 Task: Open a blank sheet, save the file as Serengetimeet.epub Type the sentence 'Regular exercise is vital for maintaining physical and mental well-being. It improves cardiovascular health, strengthens muscles, and reduces the risk of chronic diseases. Exercise also boosts mood, reduces stress, and enhances cognitive function, promoting overall quality of life.'Add formula using equations and charcters after the sentence 'P=ns' Select the formula and highlight with color Yellow Change the page Orientation to  Landscape
Action: Mouse moved to (273, 183)
Screenshot: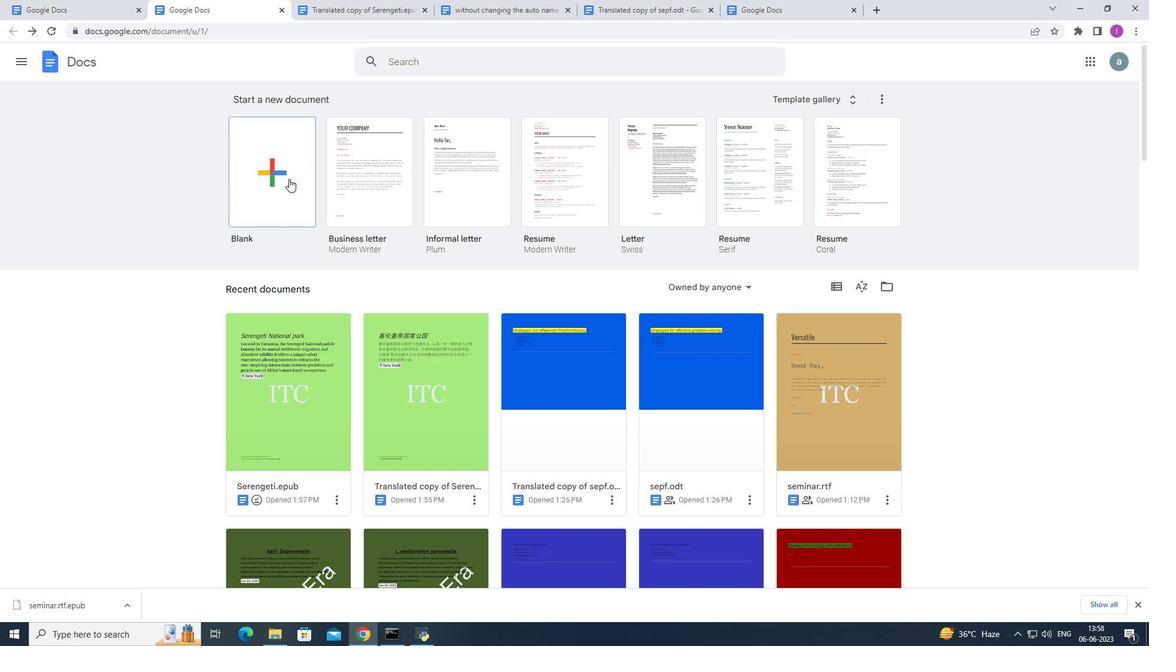 
Action: Mouse pressed left at (273, 183)
Screenshot: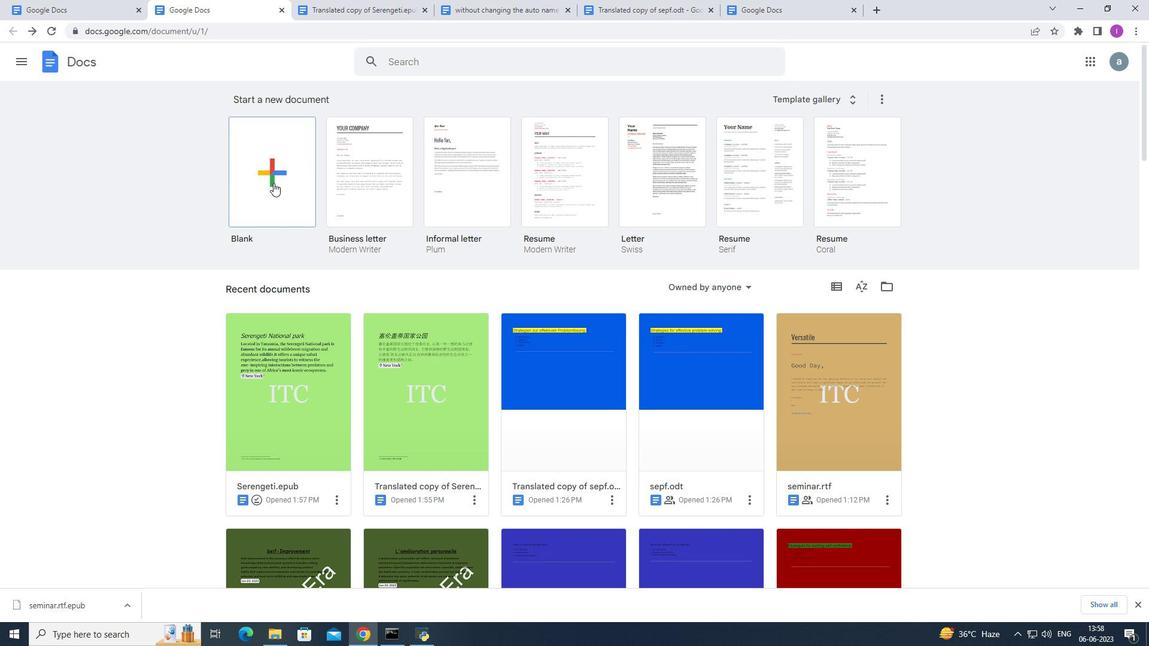 
Action: Mouse moved to (126, 53)
Screenshot: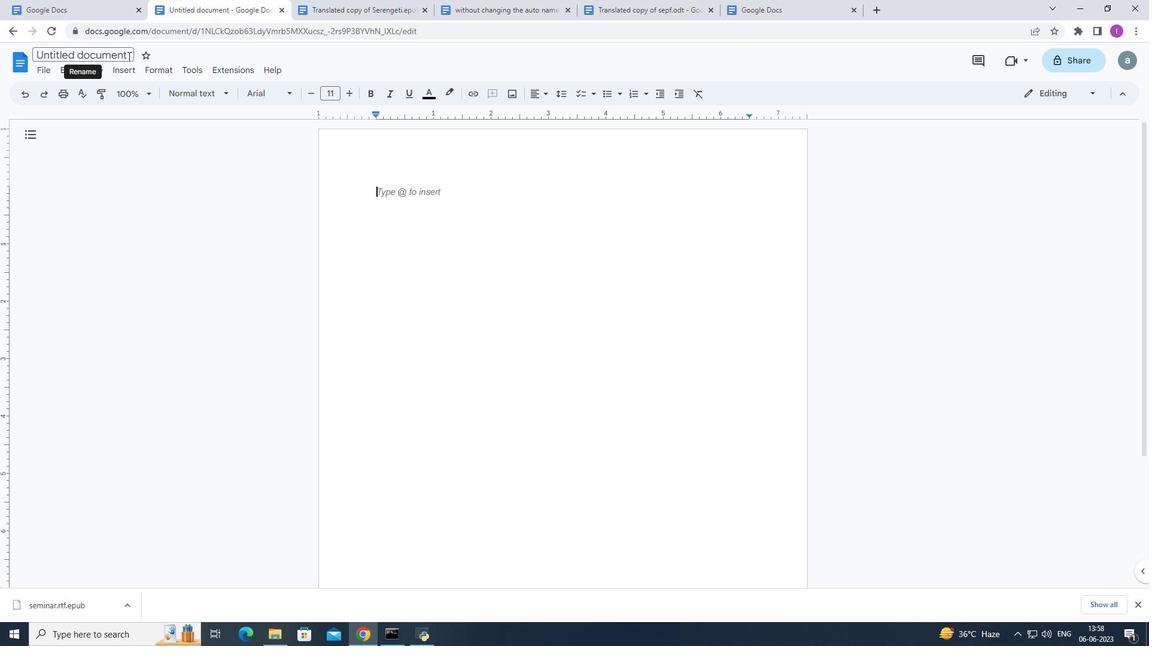 
Action: Mouse pressed left at (126, 53)
Screenshot: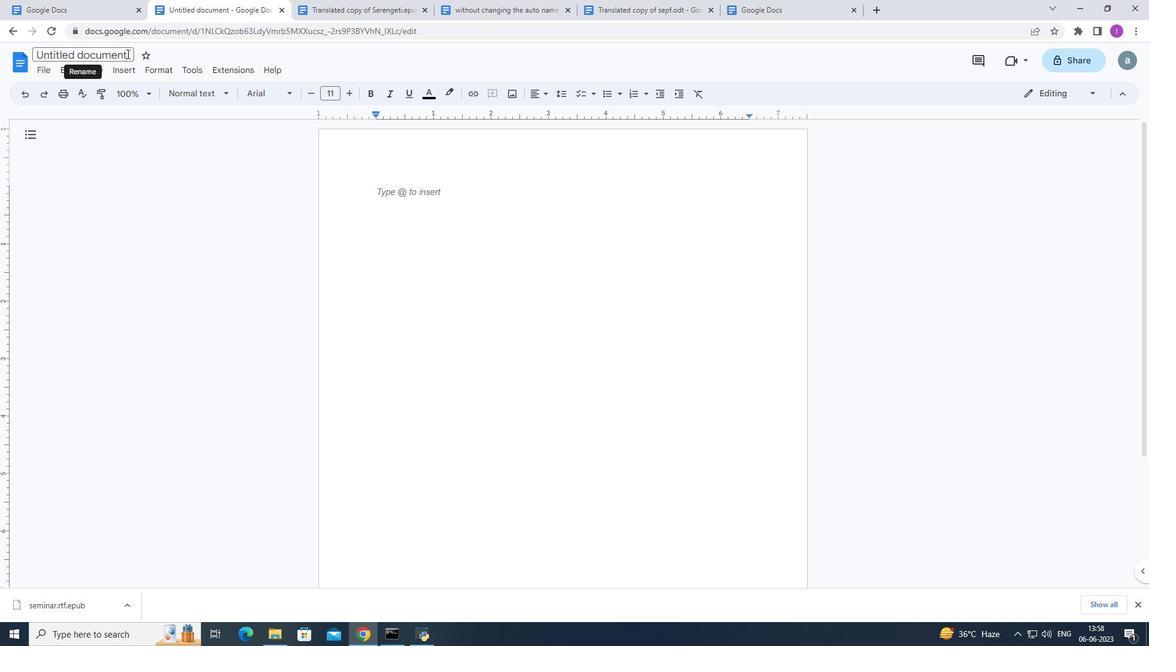 
Action: Mouse moved to (198, 87)
Screenshot: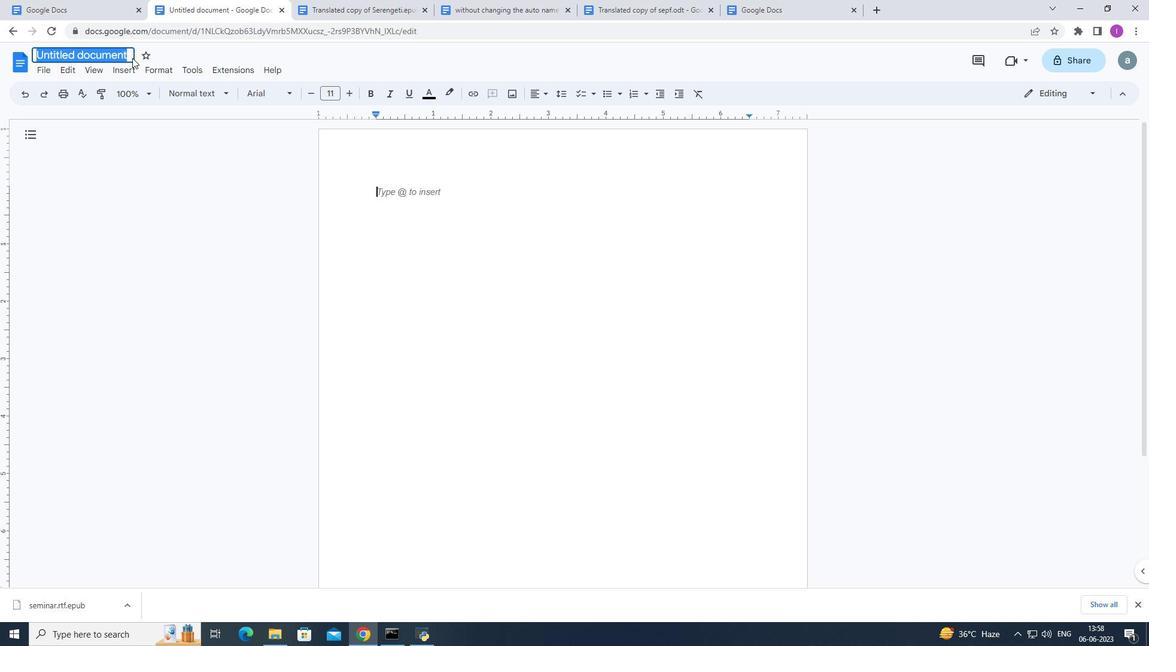 
Action: Key pressed <Key.shift>Serengetimeet.epub
Screenshot: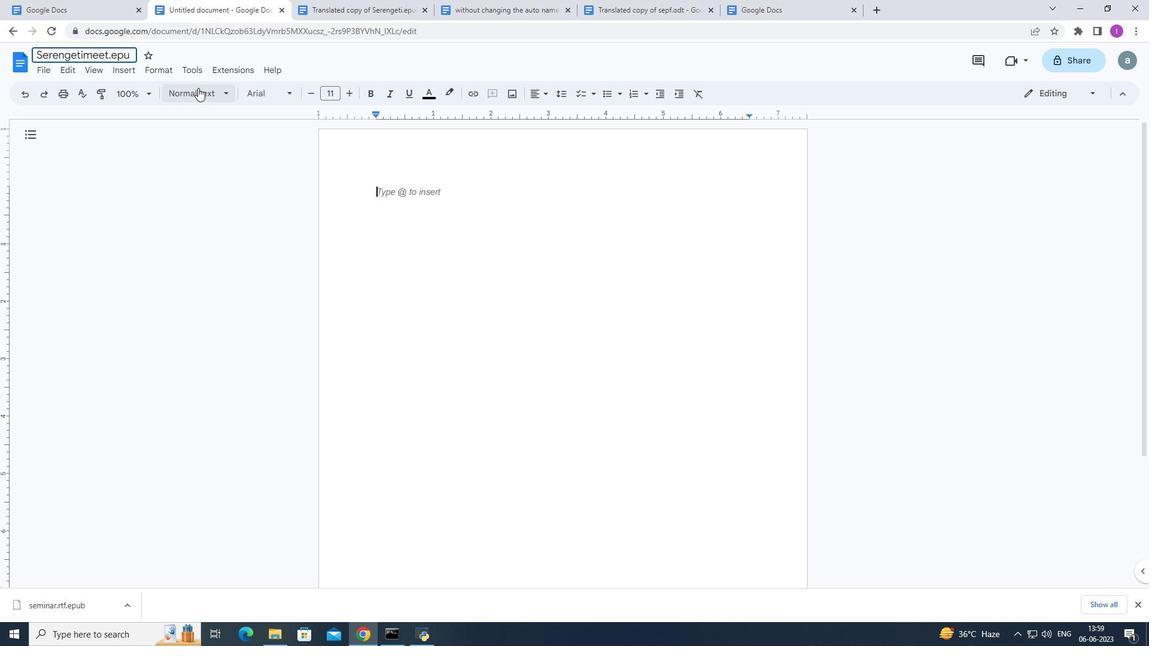 
Action: Mouse moved to (368, 152)
Screenshot: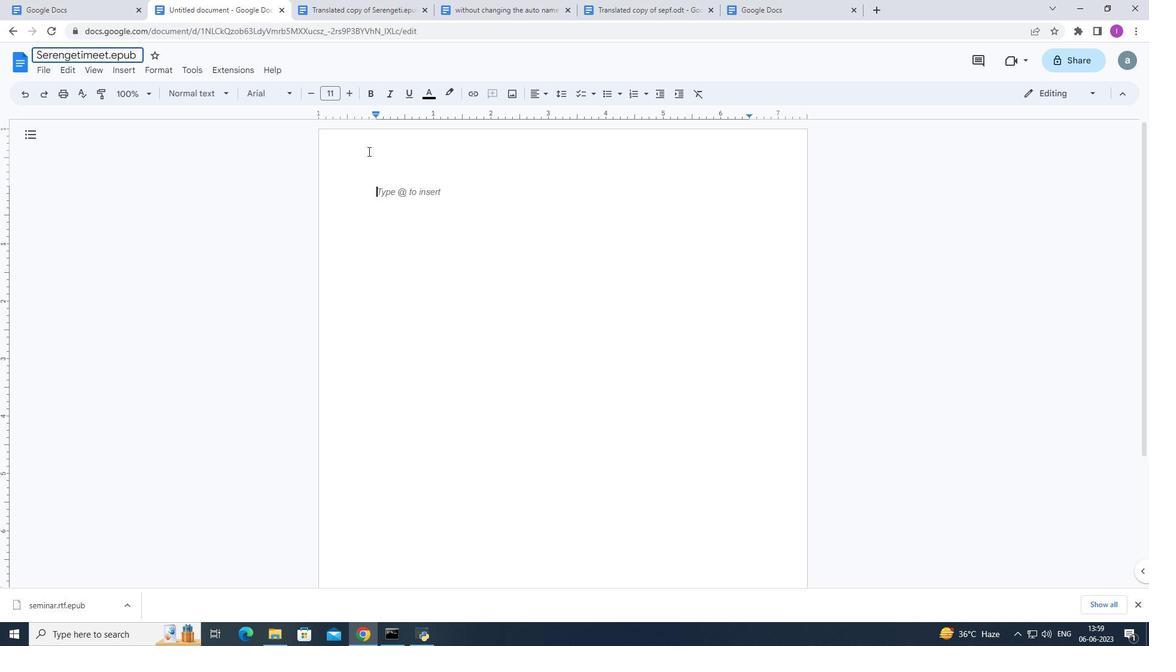 
Action: Mouse pressed left at (368, 152)
Screenshot: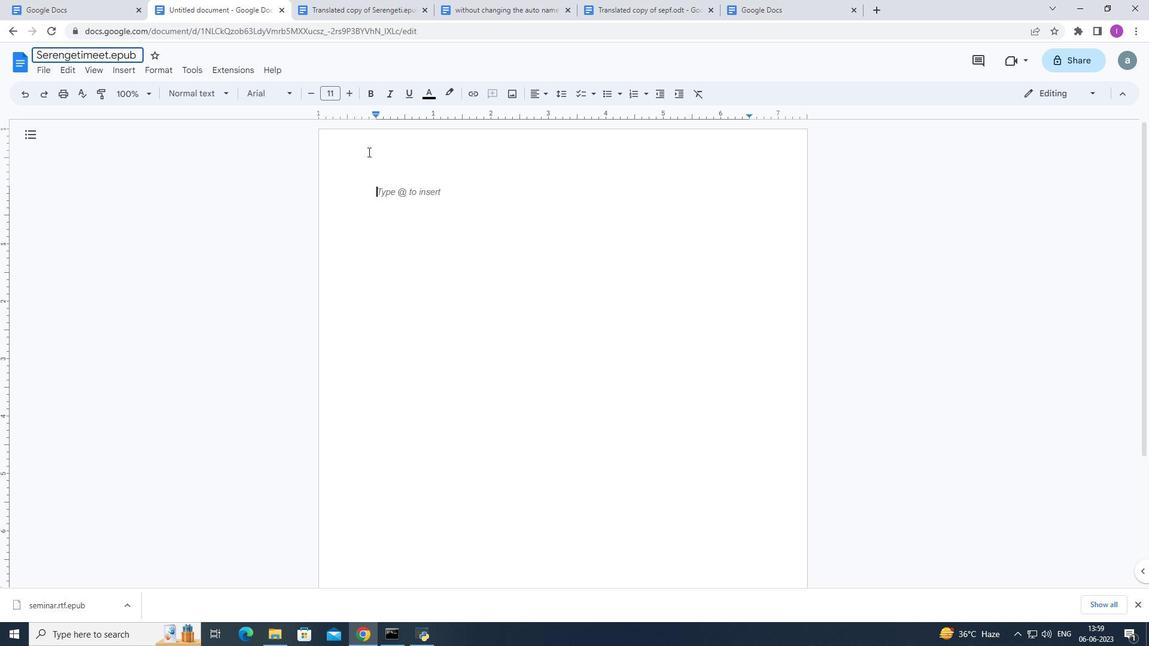 
Action: Mouse moved to (524, 160)
Screenshot: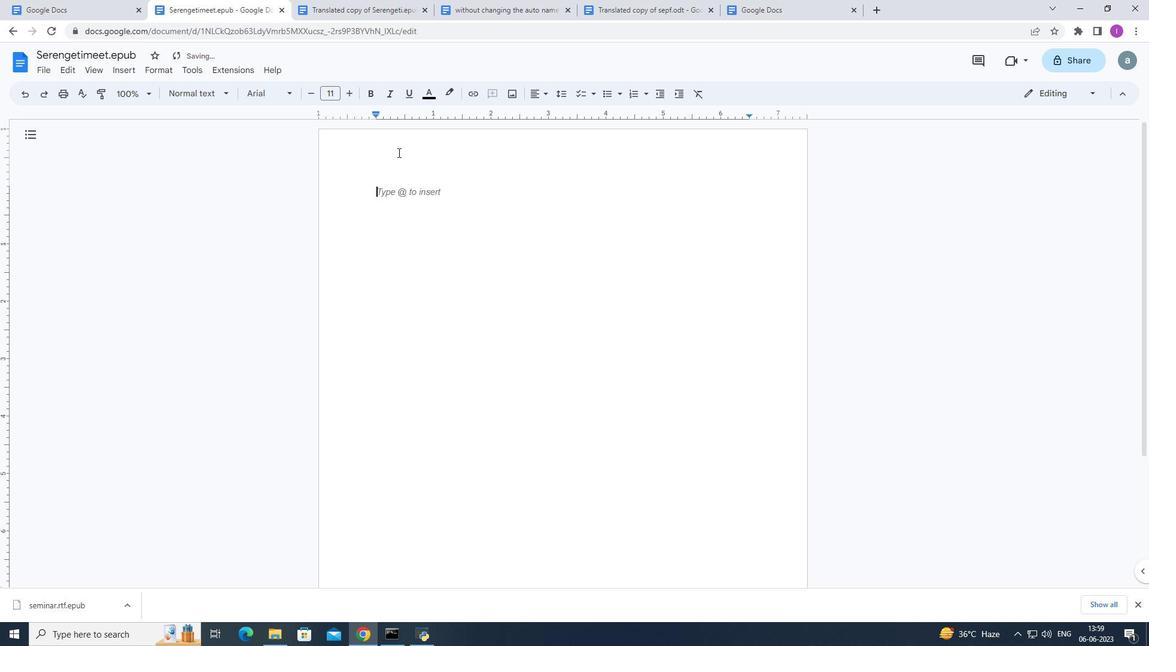 
Action: Key pressed '<Key.shift>Regular<Key.space><Key.shift>Exercise<Key.space>is<Key.space>vital<Key.space>for<Key.space>maintaining<Key.space>physical<Key.space>and<Key.space>mentak<Key.backspace>l<Key.space>well-being.it<Key.backspace><Key.backspace><Key.shift>It<Key.space>improves<Key.space>cardiovascularhealth
Screenshot: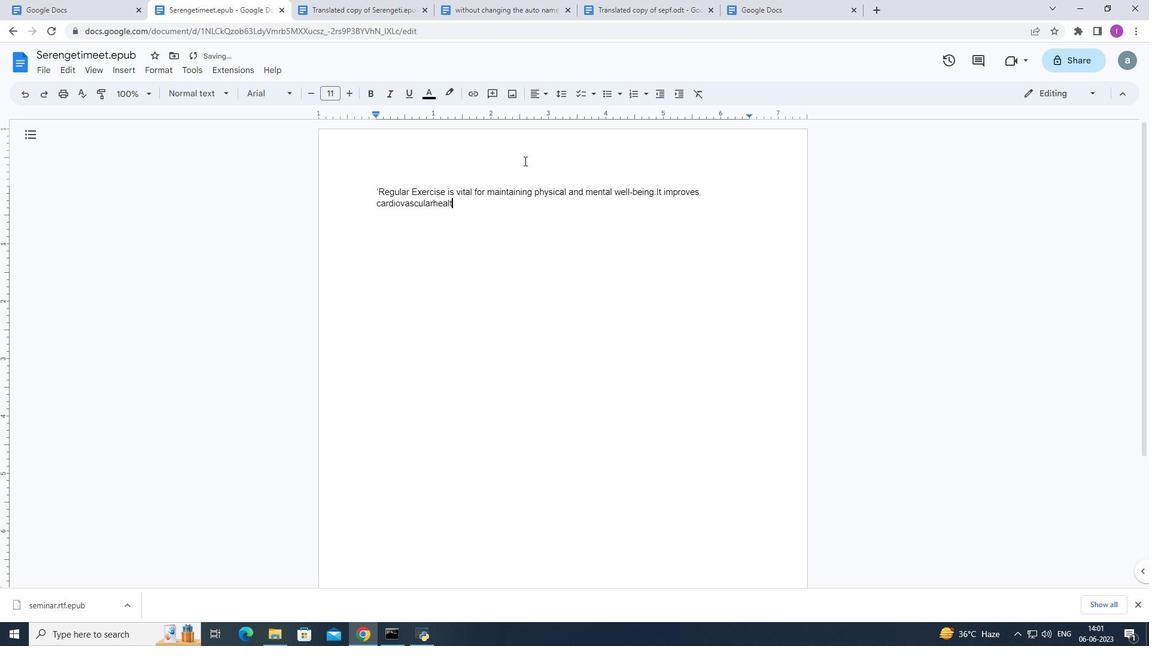 
Action: Mouse moved to (431, 202)
Screenshot: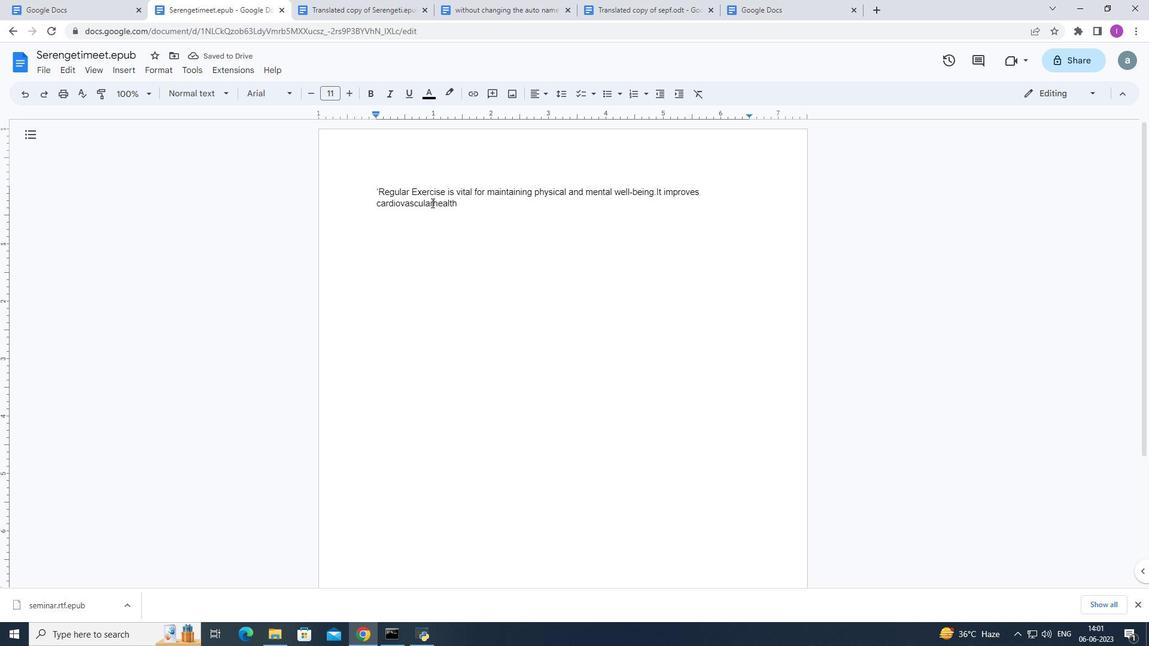 
Action: Mouse pressed left at (431, 202)
Screenshot: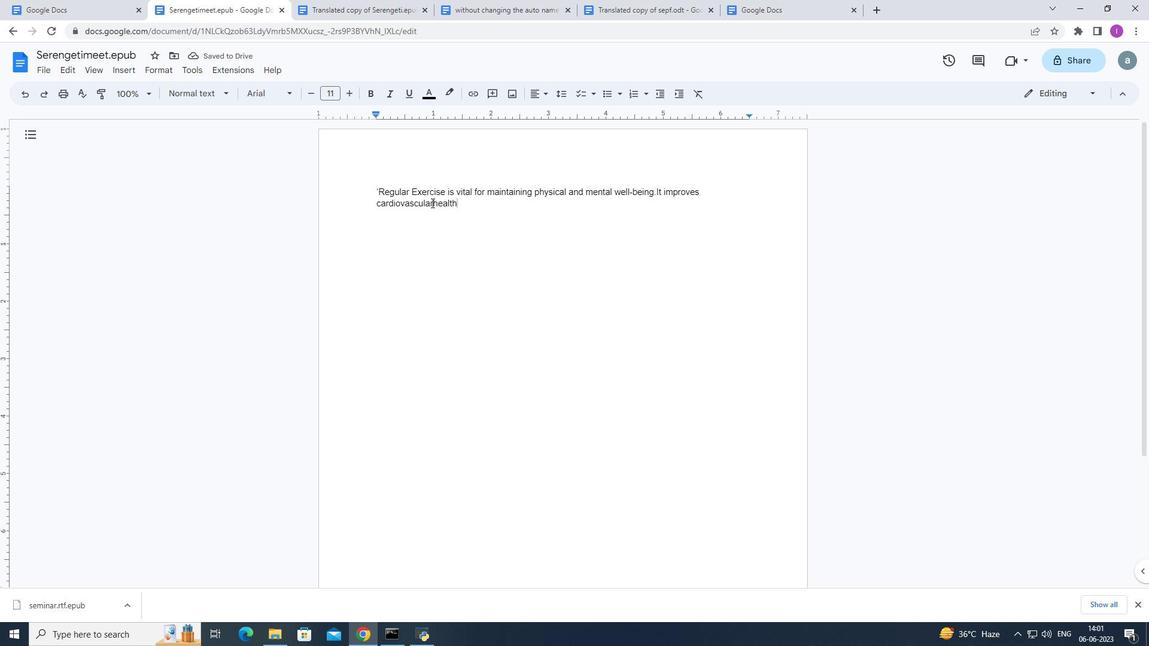 
Action: Mouse moved to (432, 203)
Screenshot: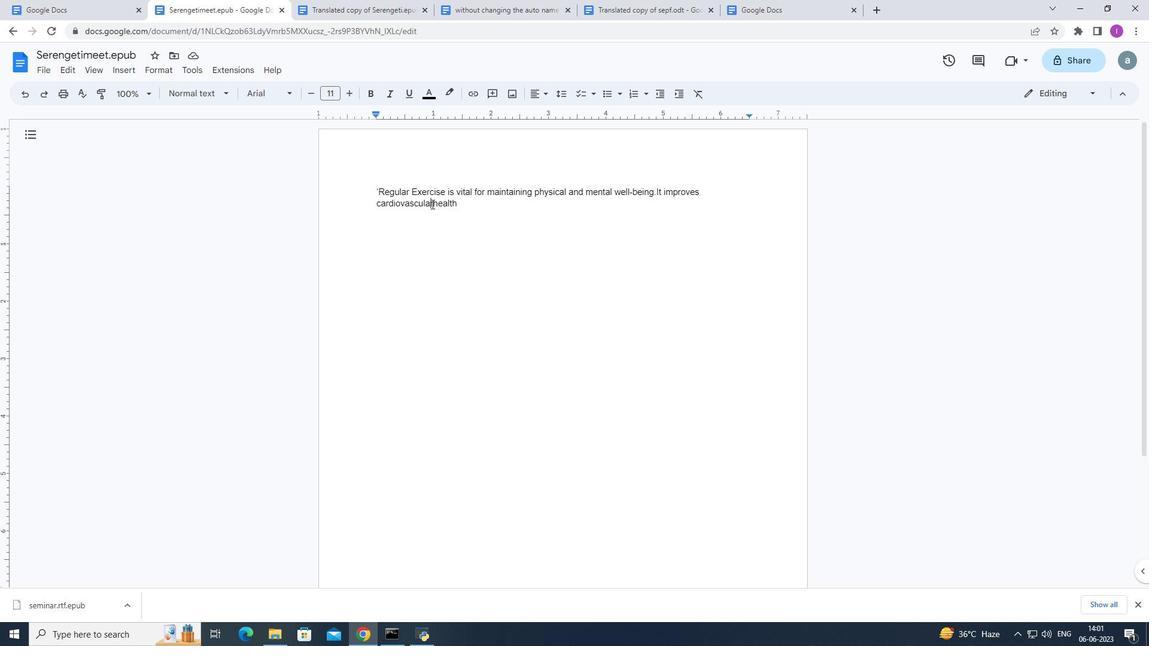 
Action: Mouse pressed left at (432, 203)
Screenshot: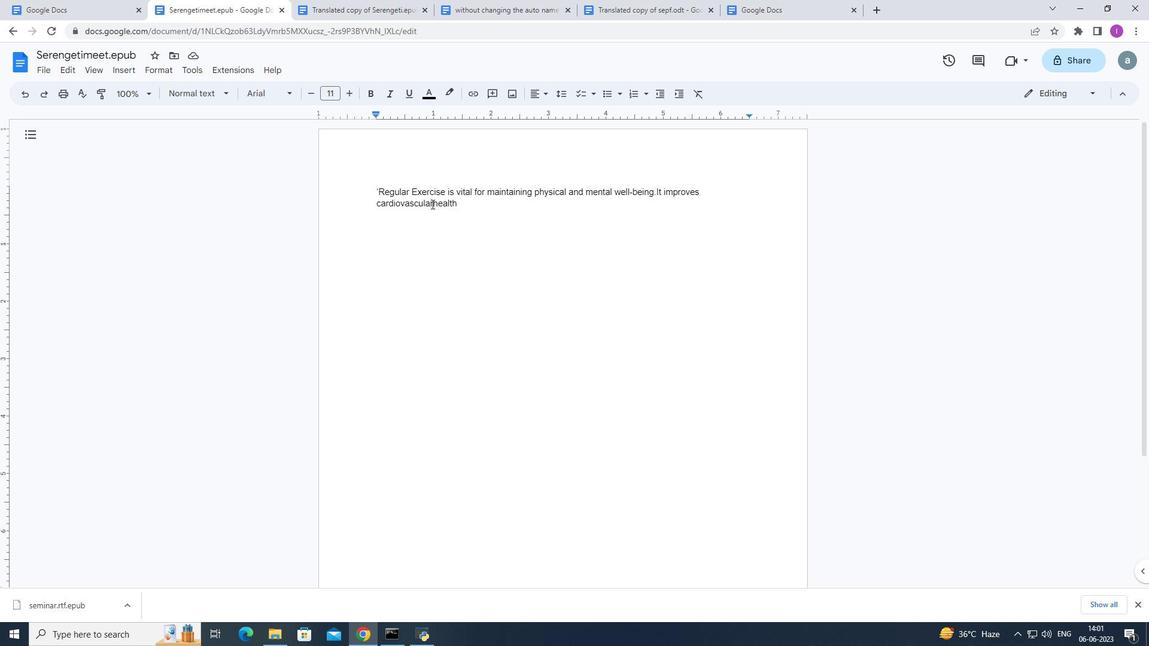 
Action: Mouse moved to (446, 208)
Screenshot: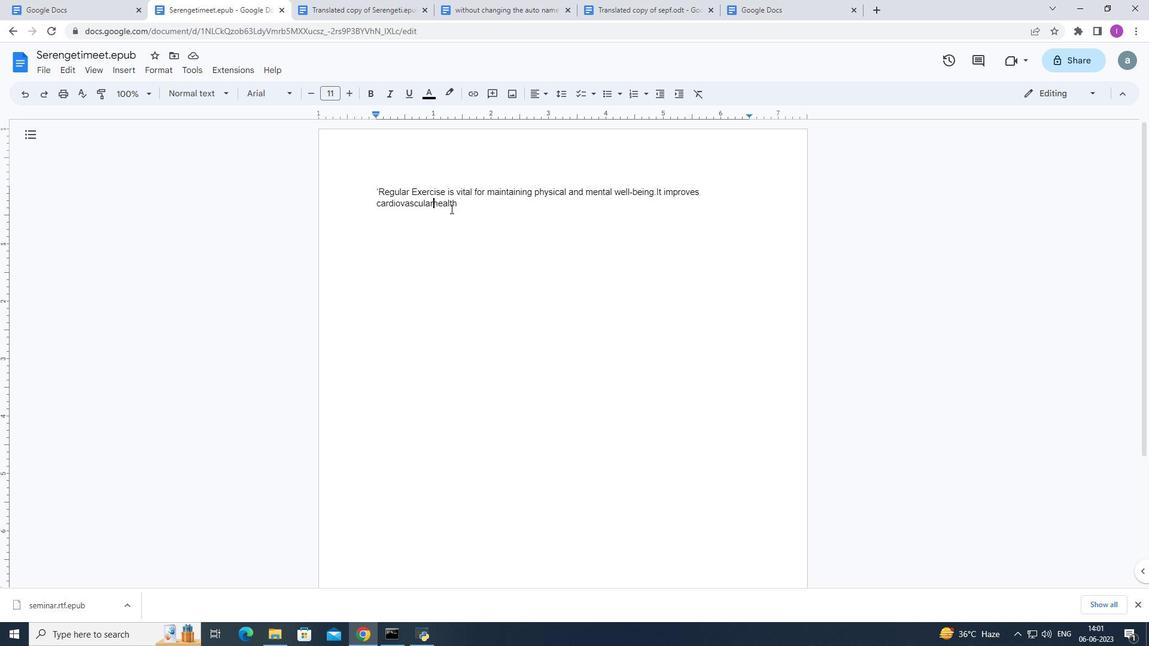 
Action: Key pressed <Key.space>
Screenshot: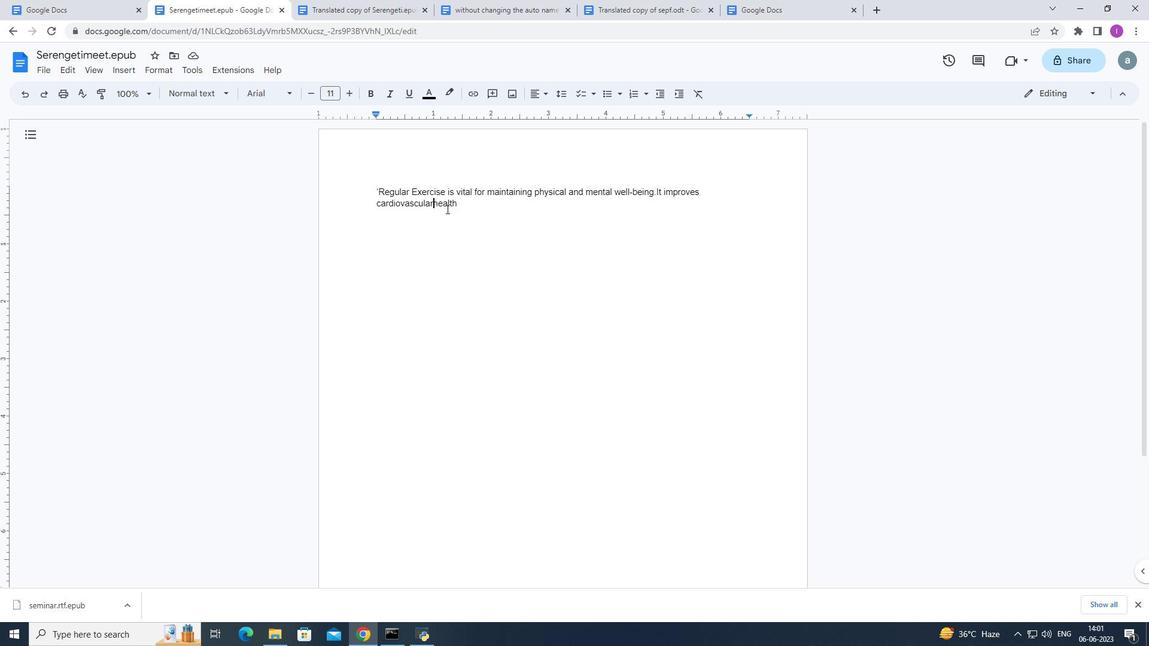 
Action: Mouse moved to (462, 206)
Screenshot: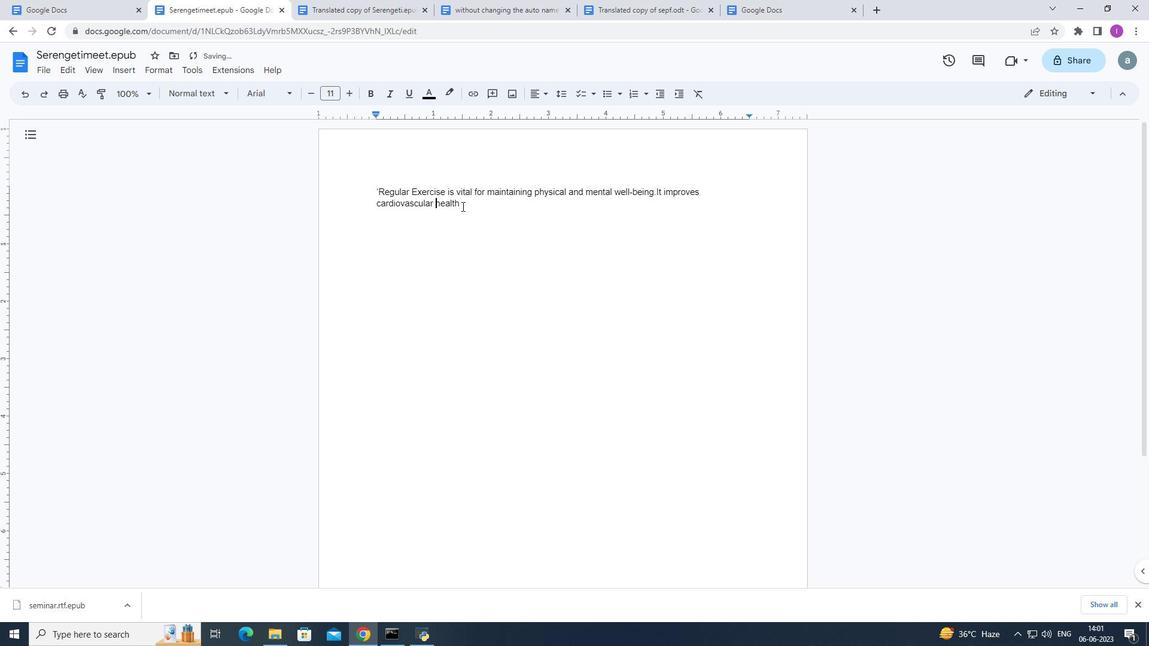 
Action: Mouse pressed left at (462, 206)
Screenshot: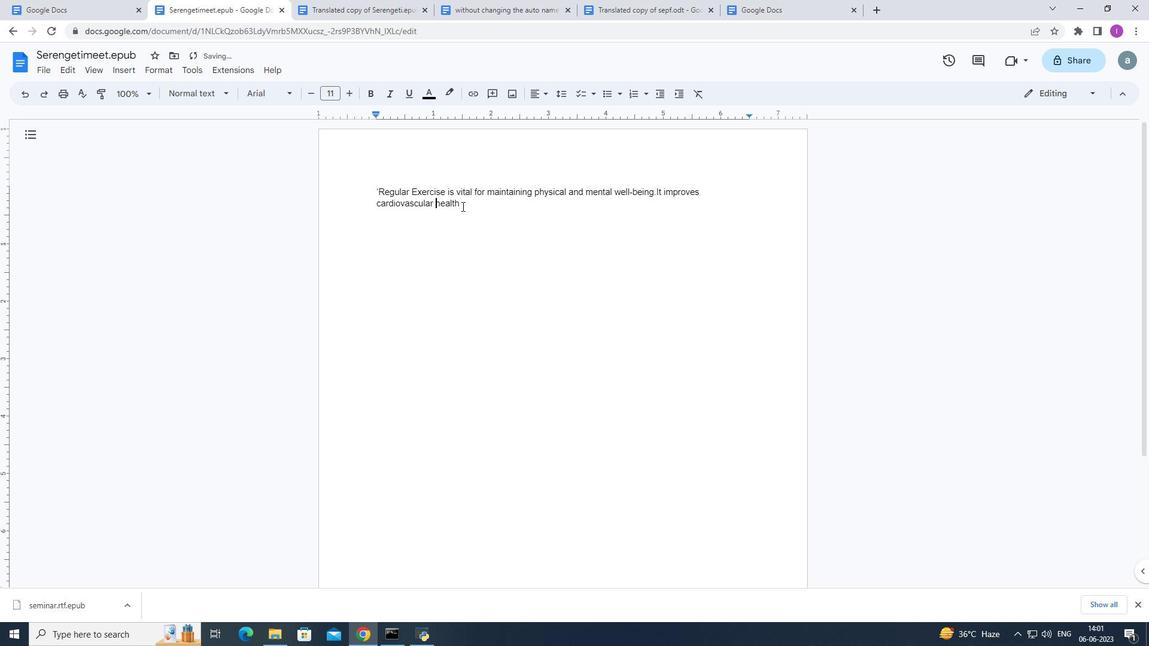 
Action: Mouse moved to (654, 237)
Screenshot: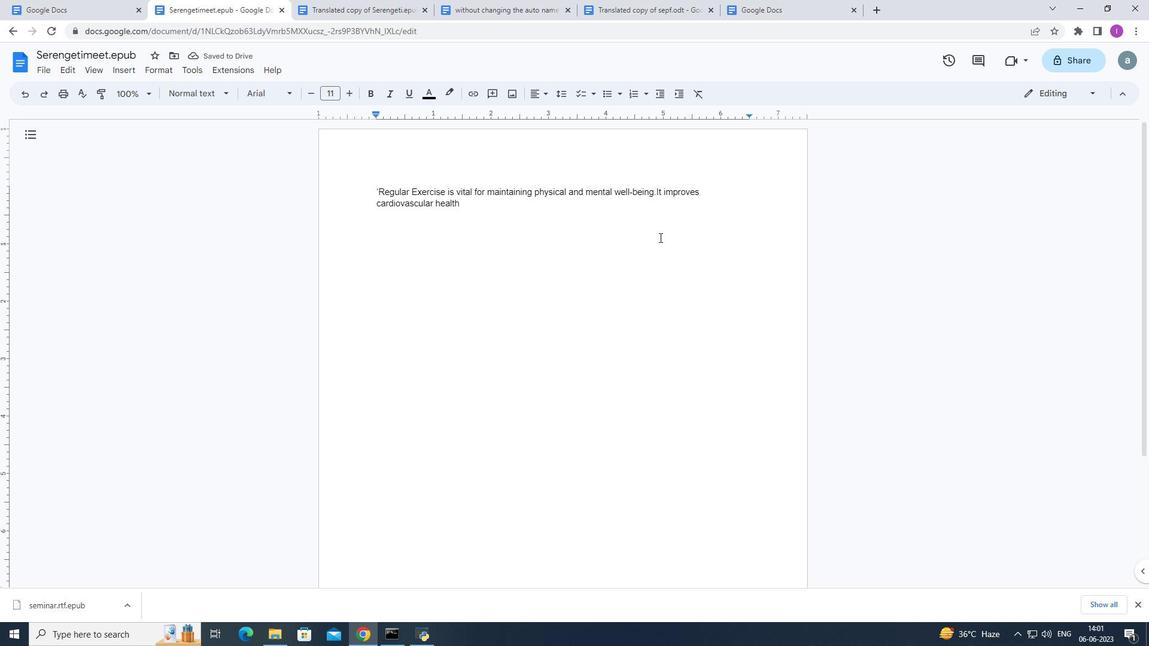 
Action: Key pressed ,strengthens<Key.space>muscles,and<Key.space>reduces<Key.space>the<Key.space>risk<Key.space>of<Key.space>chronic<Key.space>diseases.<Key.shift>Exercise<Key.space><Key.space>also<Key.space>boosts<Key.space>mood,reduces<Key.space>stress,and<Key.space>enhances<Key.space>con<Key.backspace>gnitive<Key.space>function,promoting<Key.space>overall<Key.space>quality<Key.space>of<Key.space>life.<Key.enter><Key.shift><Key.shift>P=ns
Screenshot: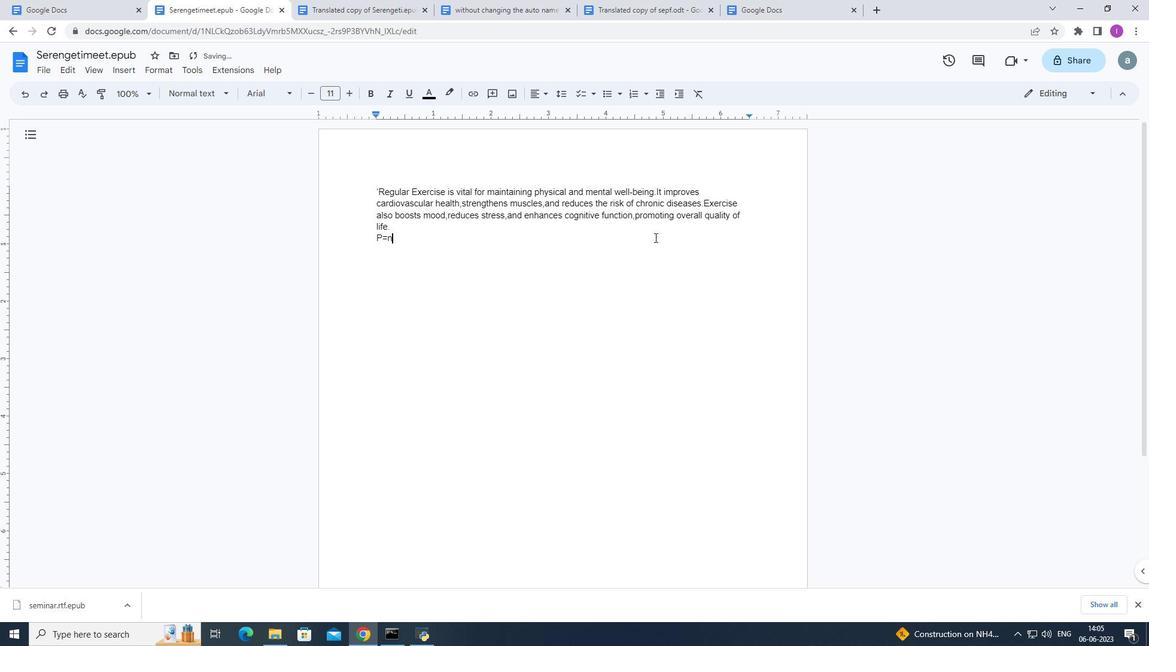 
Action: Mouse moved to (406, 242)
Screenshot: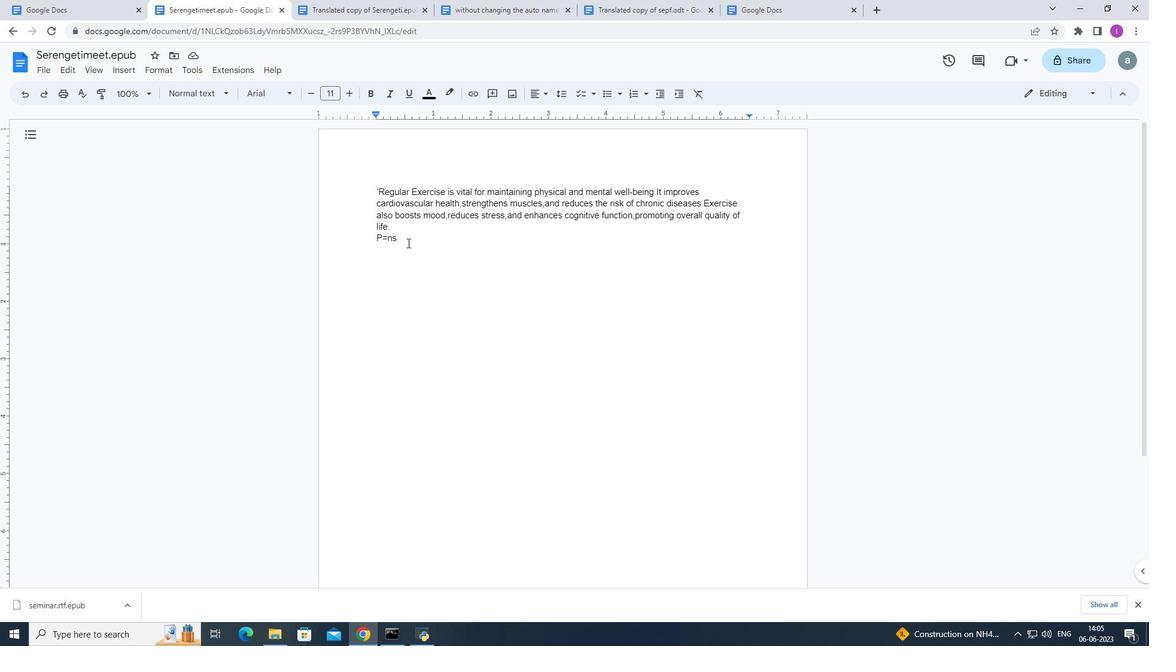 
Action: Mouse pressed left at (406, 242)
Screenshot: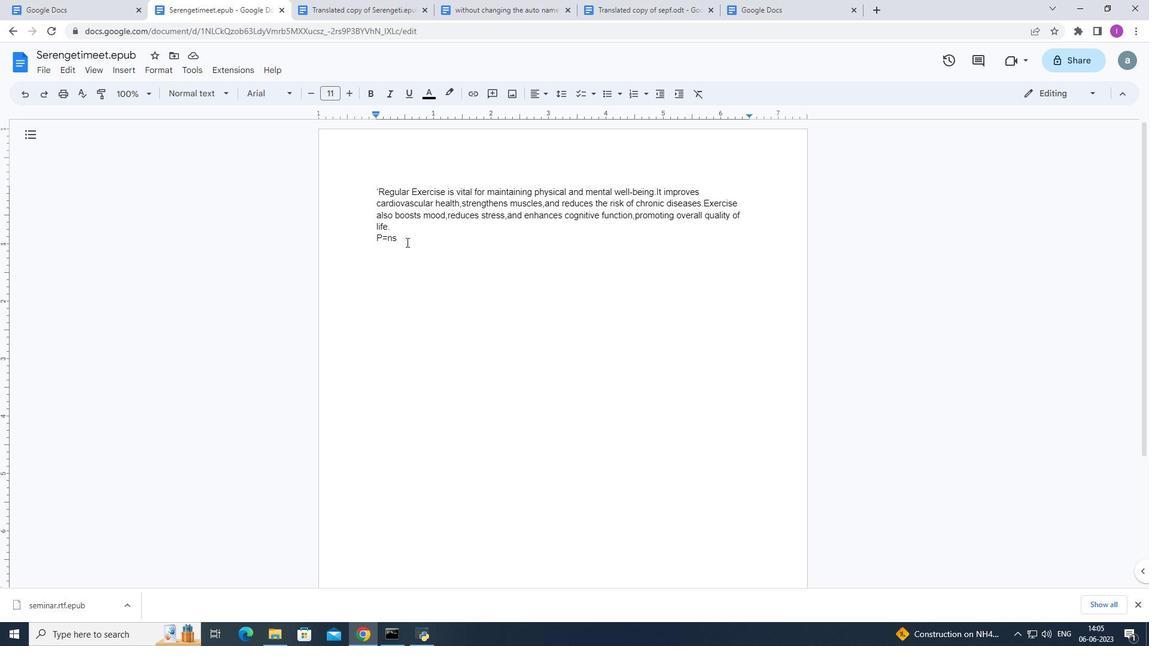 
Action: Mouse moved to (445, 92)
Screenshot: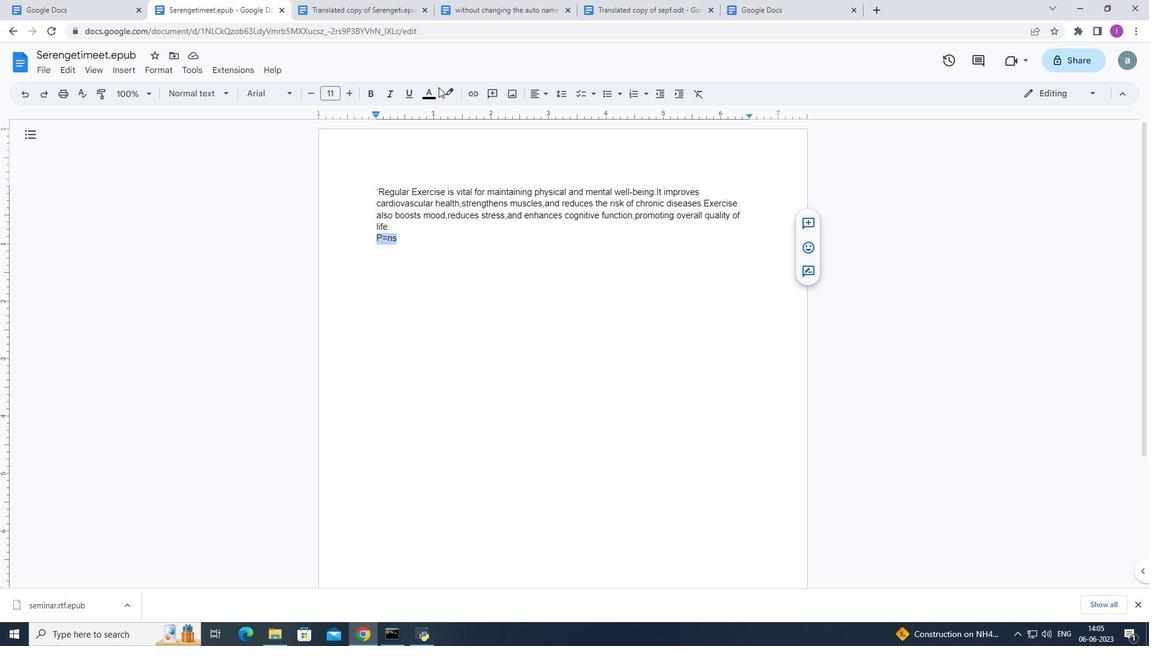 
Action: Mouse pressed left at (445, 92)
Screenshot: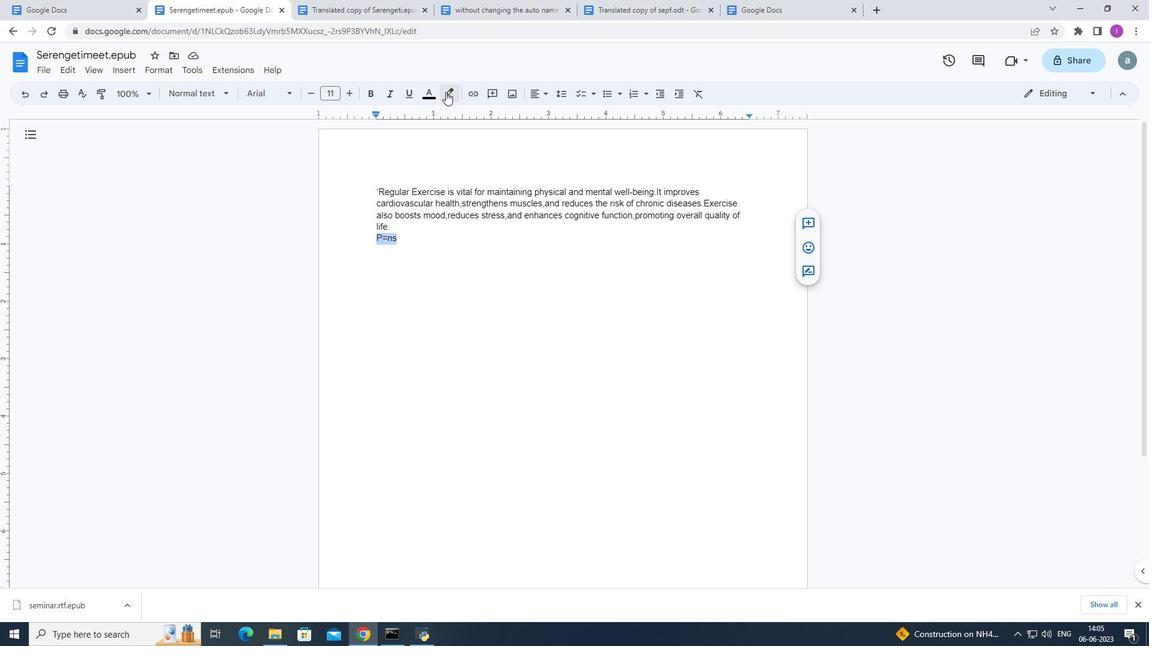 
Action: Mouse moved to (488, 151)
Screenshot: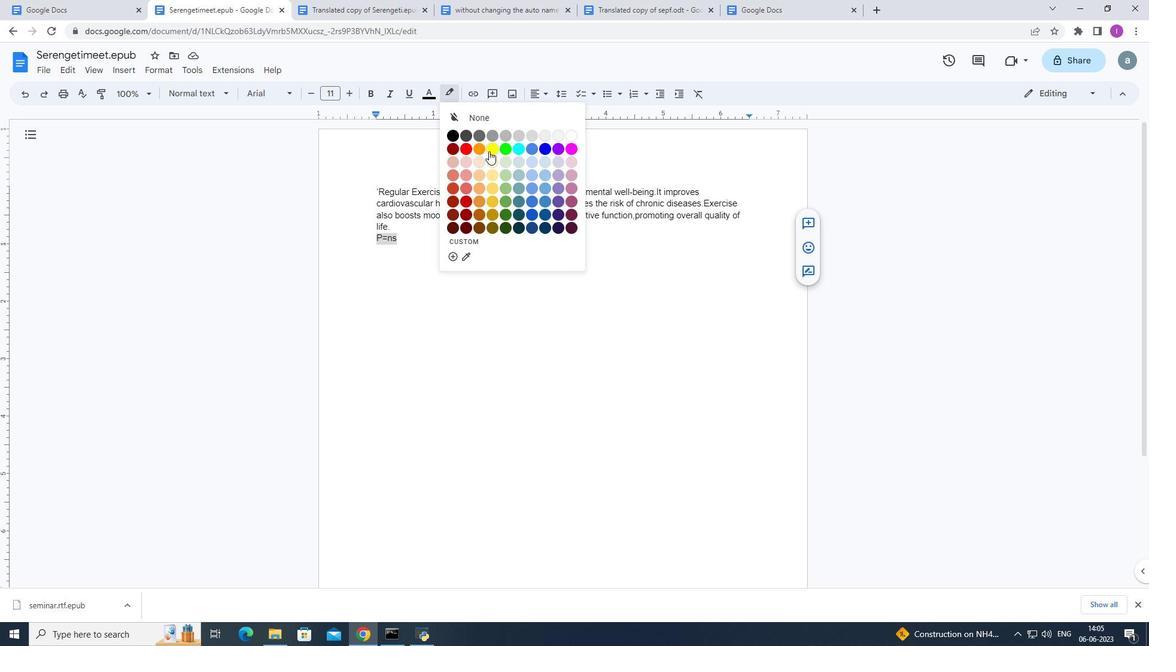 
Action: Mouse pressed left at (488, 151)
Screenshot: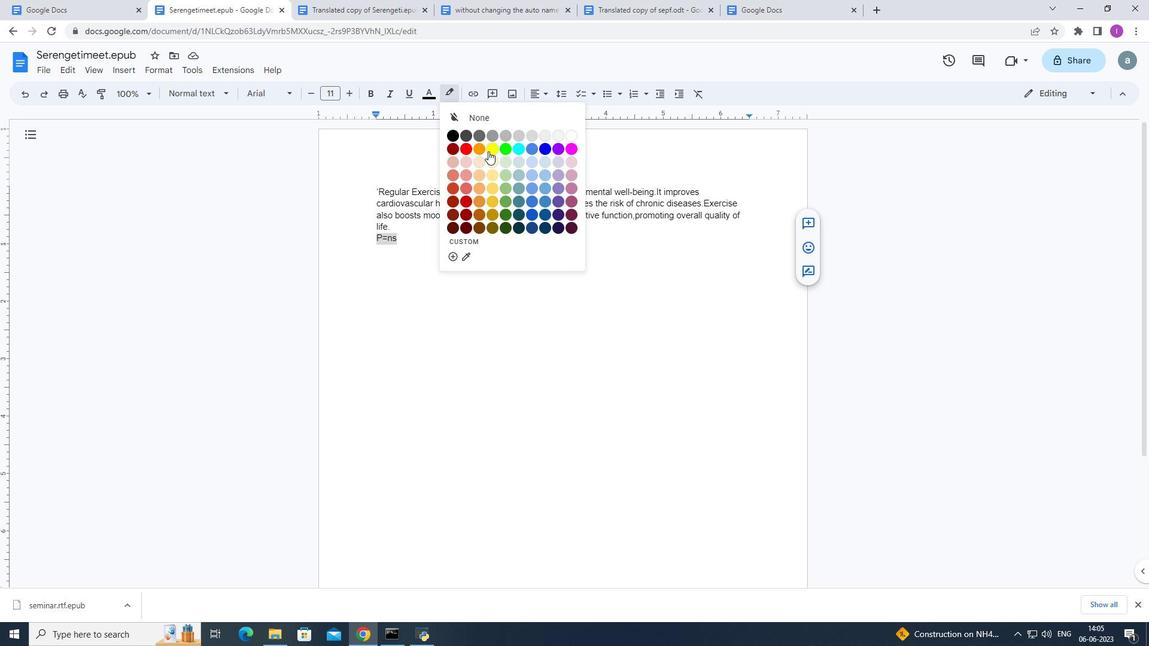 
Action: Mouse moved to (369, 338)
Screenshot: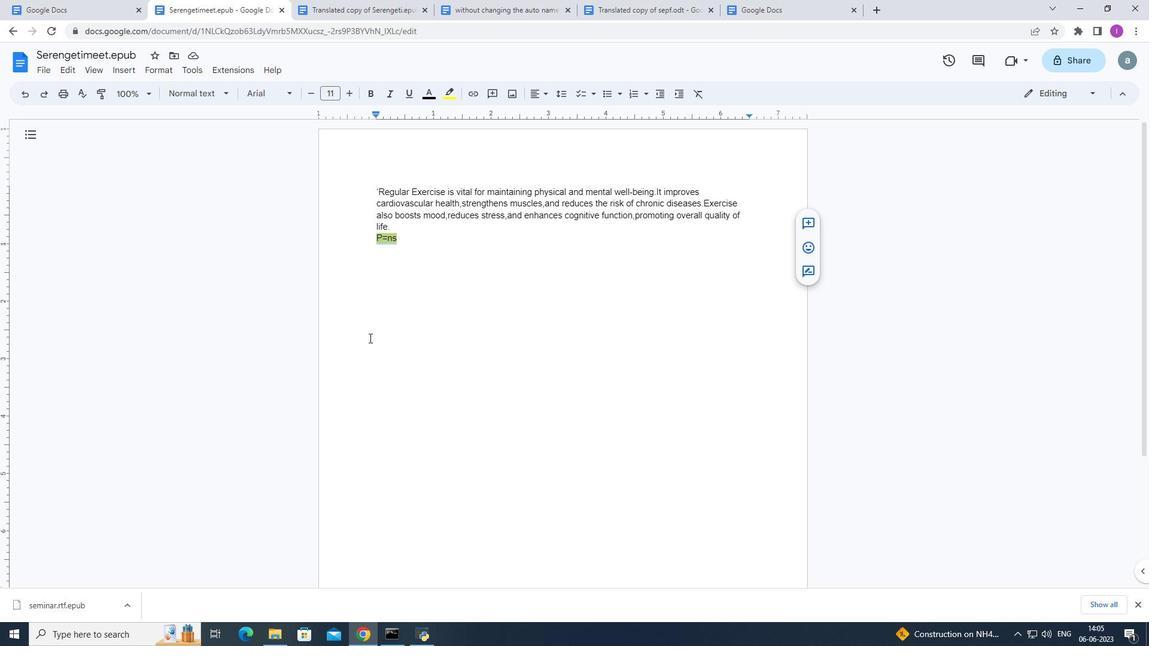 
Action: Mouse pressed left at (369, 338)
Screenshot: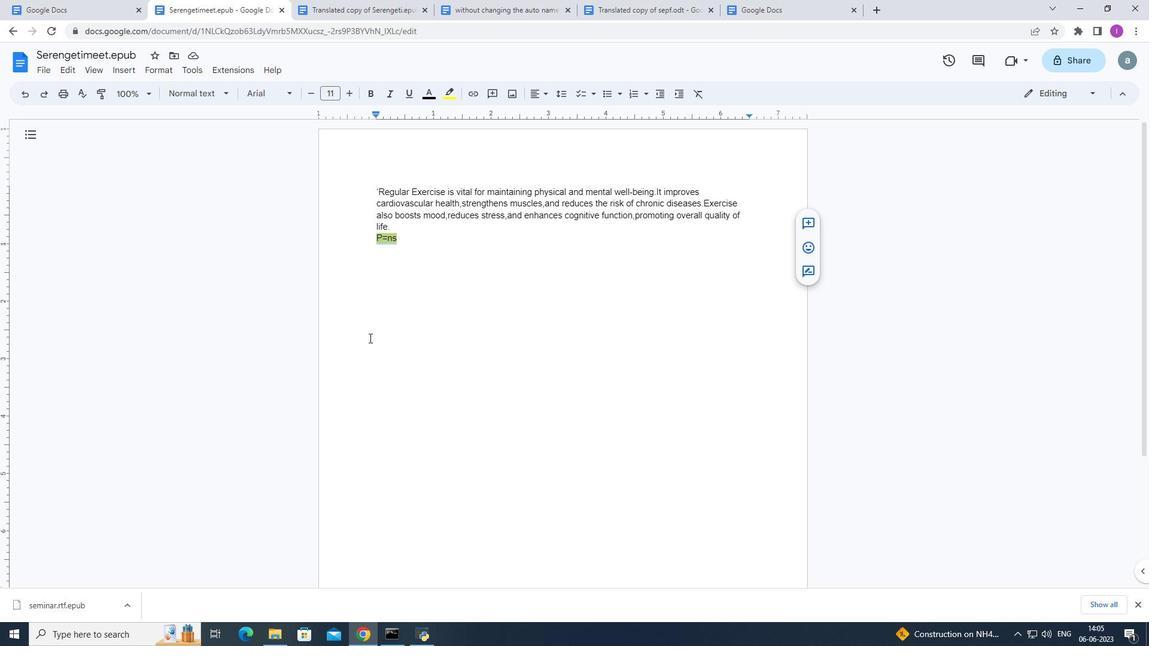 
Action: Mouse moved to (47, 70)
Screenshot: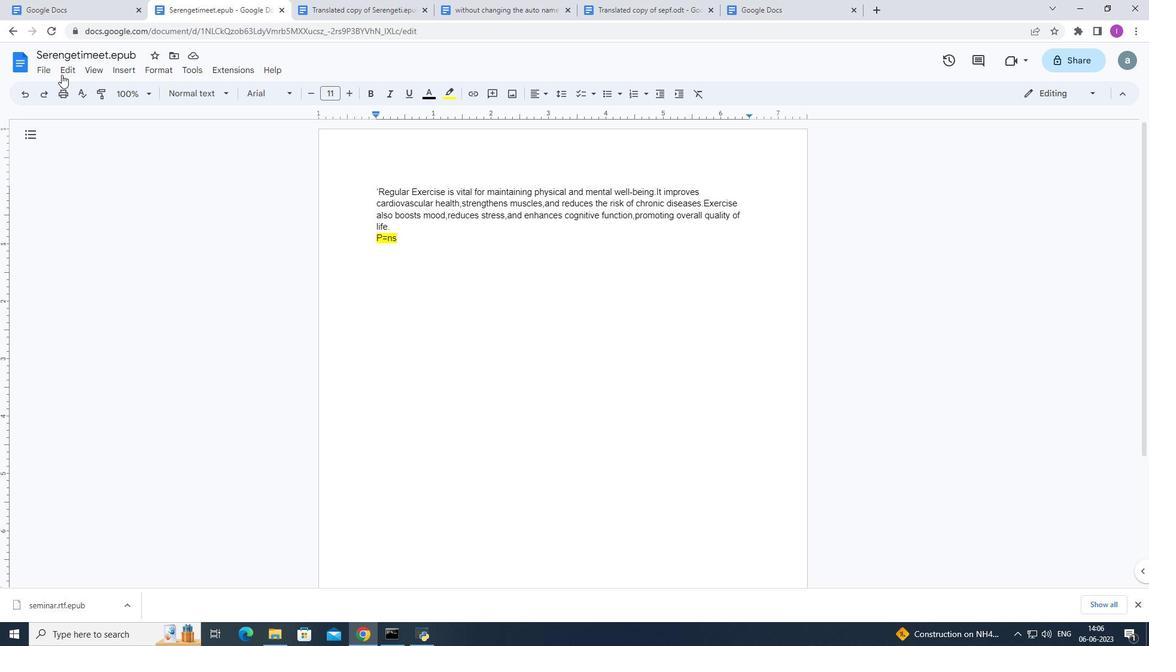 
Action: Mouse pressed left at (47, 70)
Screenshot: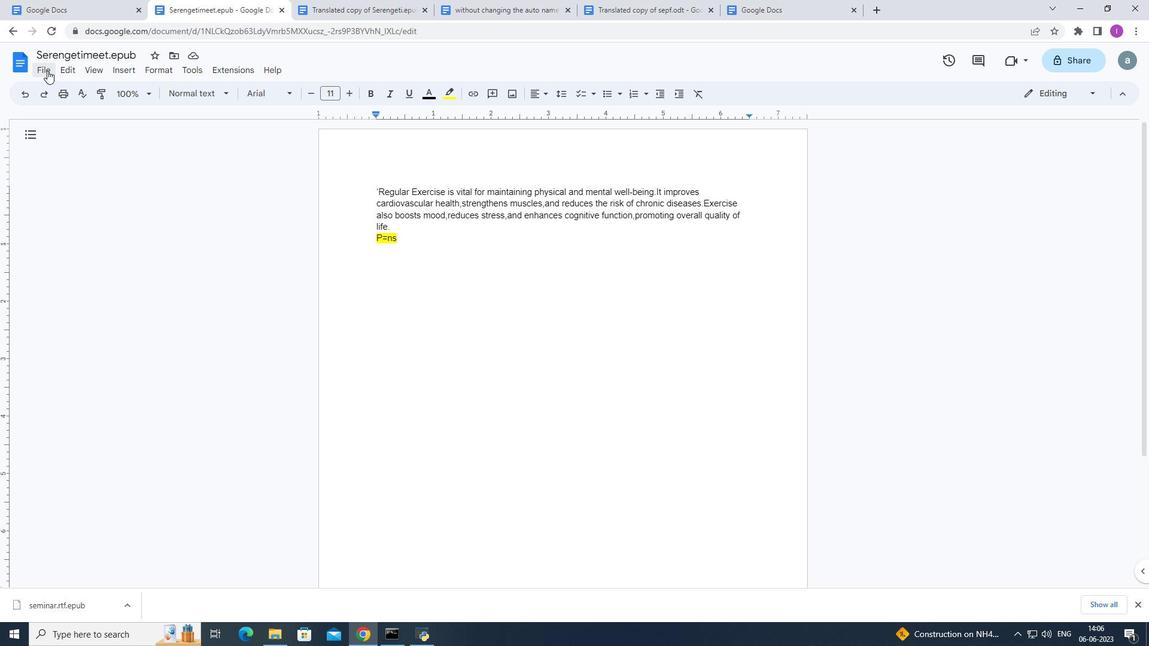 
Action: Mouse moved to (70, 395)
Screenshot: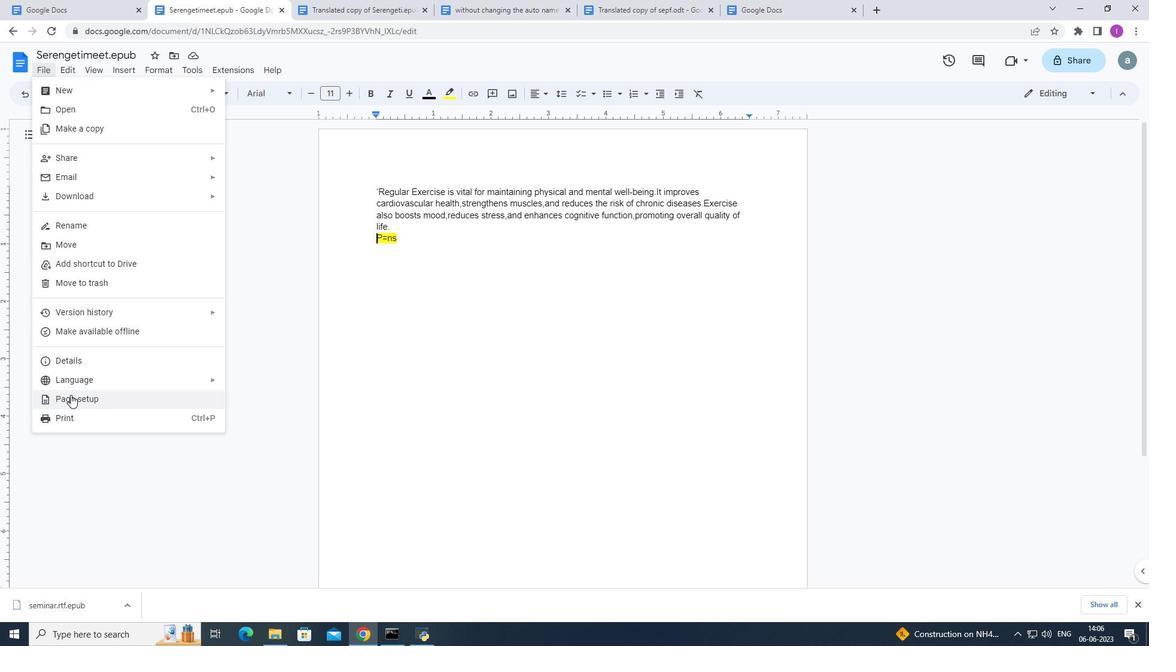 
Action: Mouse pressed left at (70, 395)
Screenshot: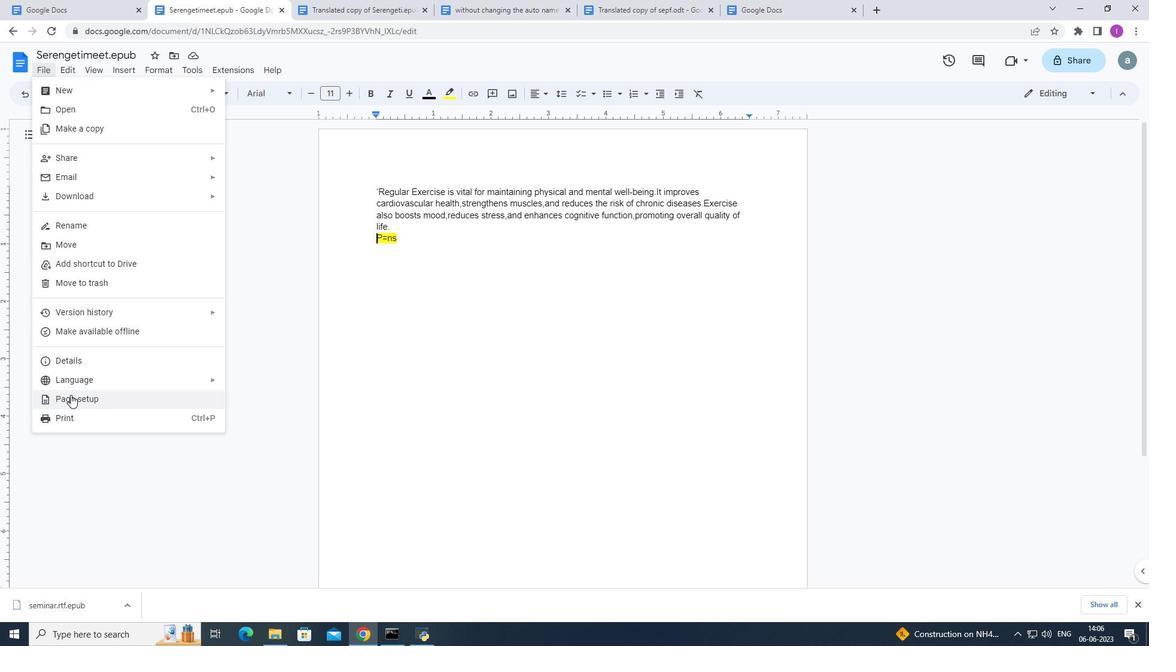 
Action: Mouse pressed left at (70, 395)
Screenshot: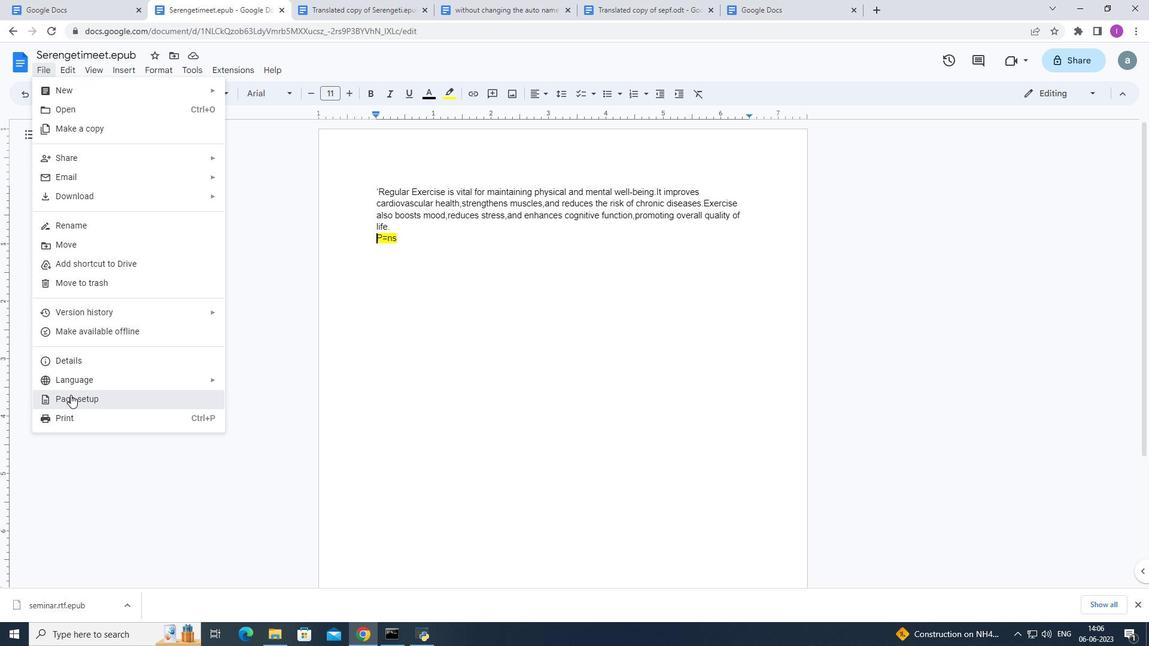 
Action: Mouse moved to (525, 297)
Screenshot: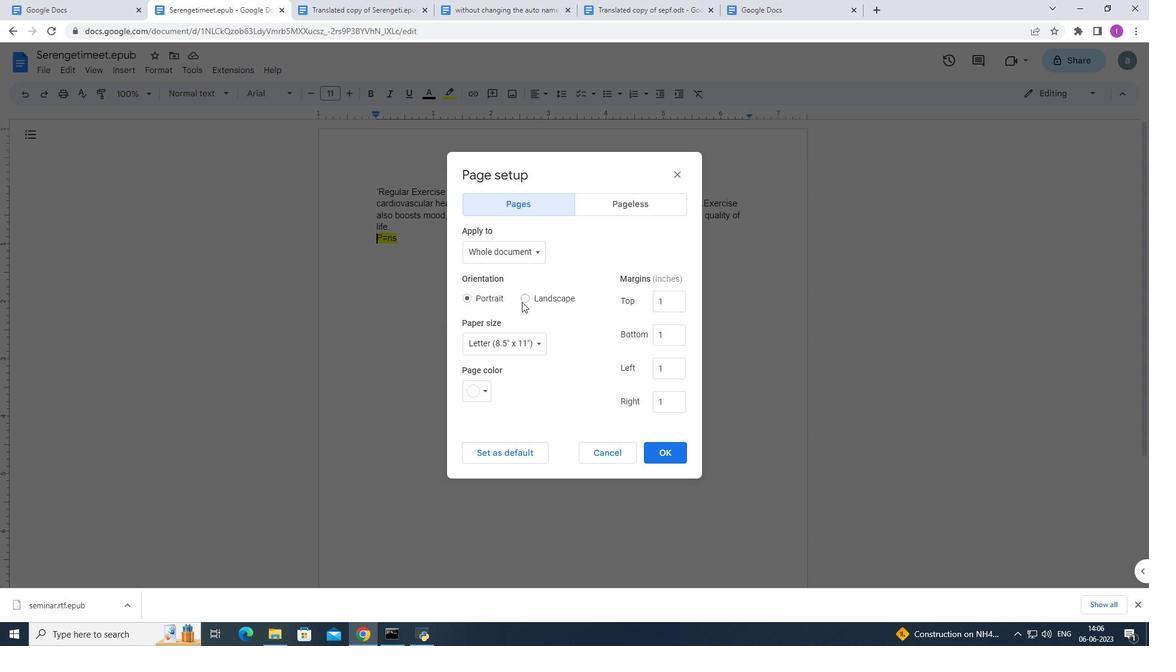 
Action: Mouse pressed left at (525, 297)
Screenshot: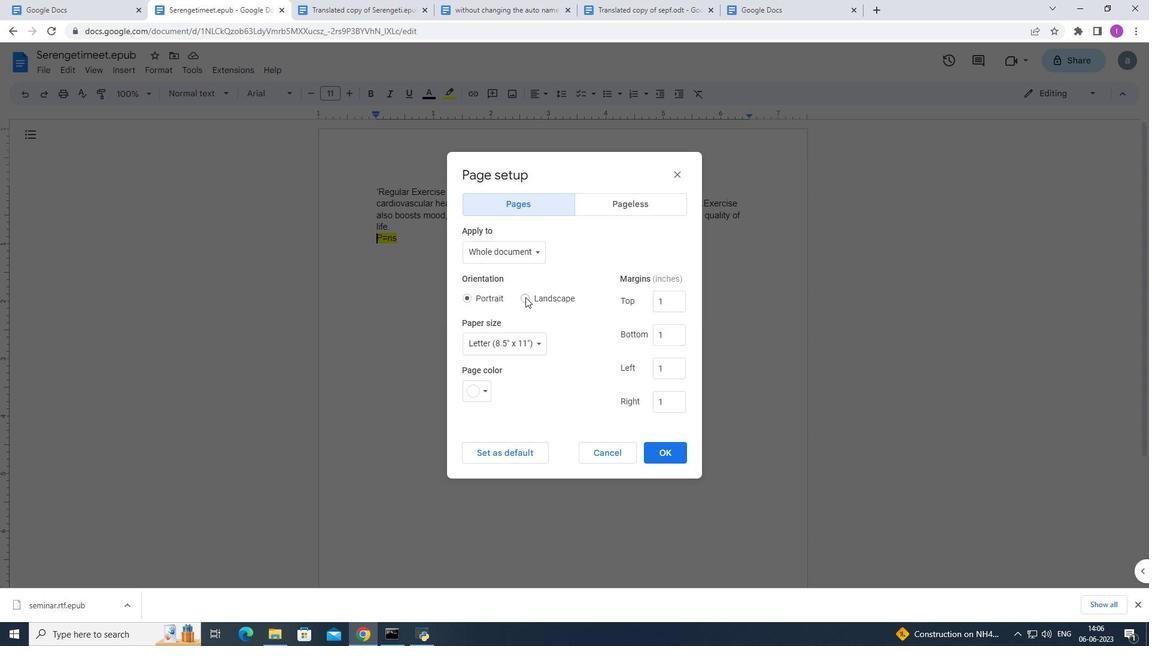 
Action: Mouse moved to (669, 451)
Screenshot: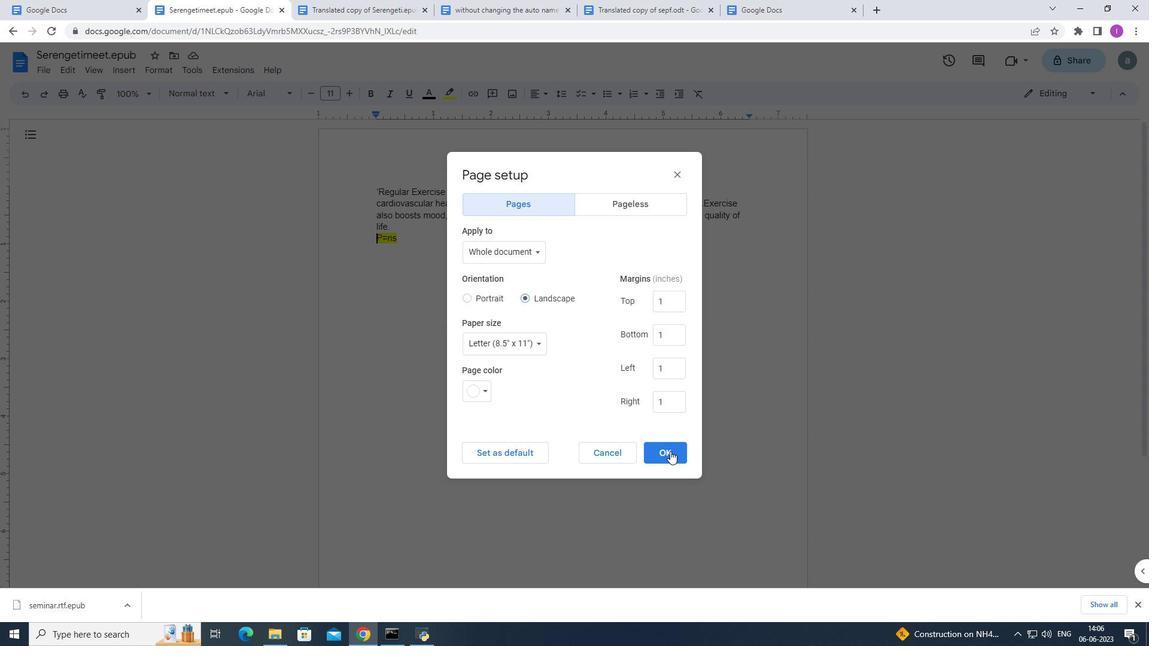 
Action: Mouse pressed left at (669, 451)
Screenshot: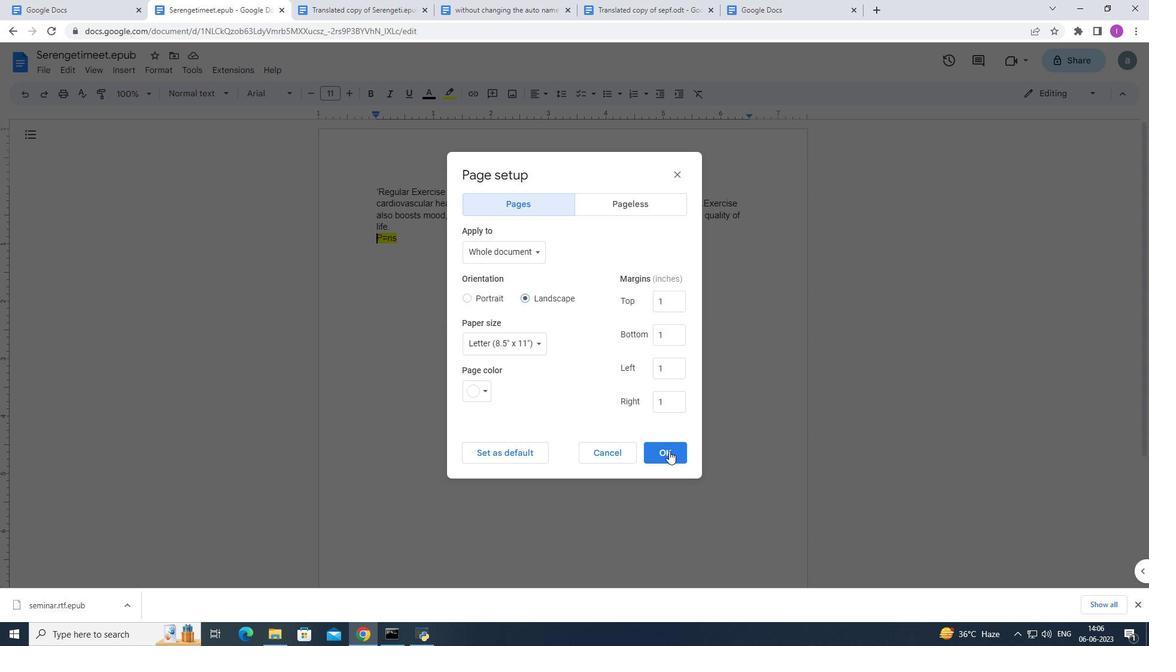 
Action: Mouse moved to (301, 250)
Screenshot: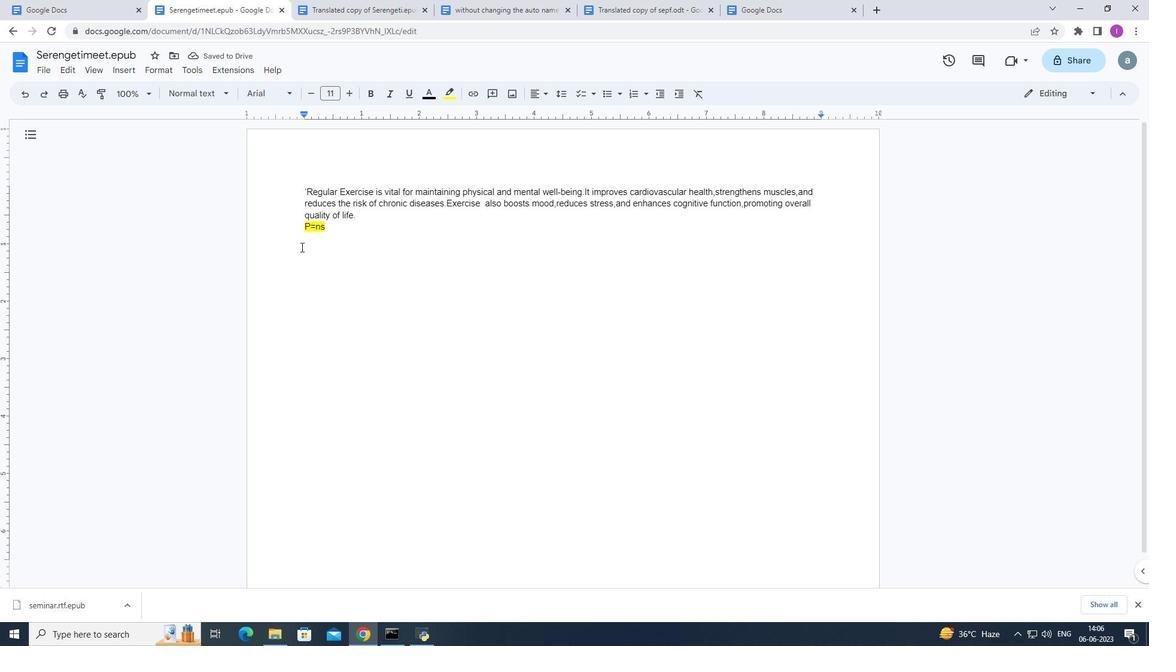
